Task: Look for products in the category "Lotion" from Kuumba Made only.
Action: Mouse moved to (771, 259)
Screenshot: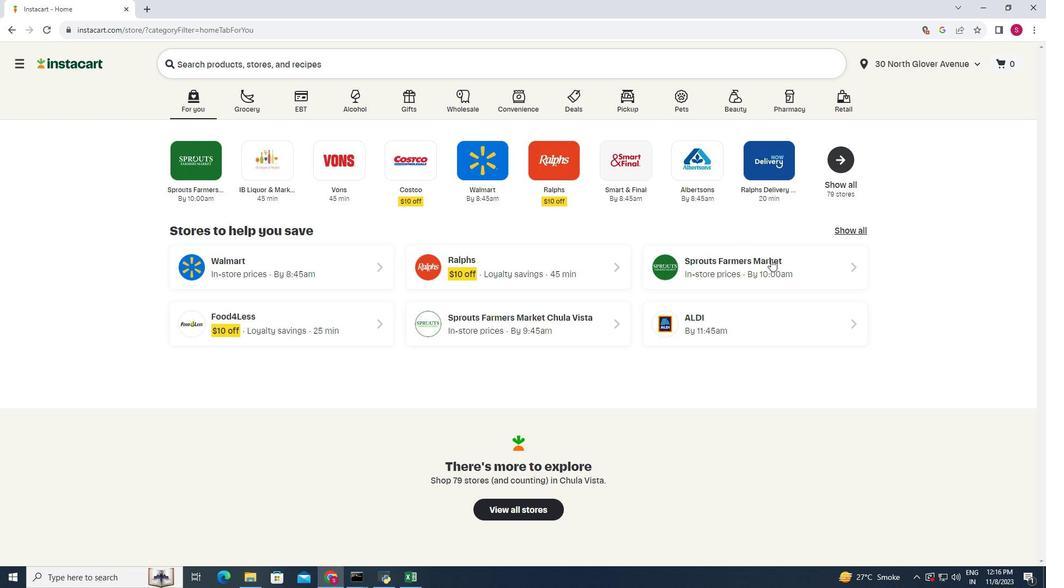 
Action: Mouse pressed left at (771, 259)
Screenshot: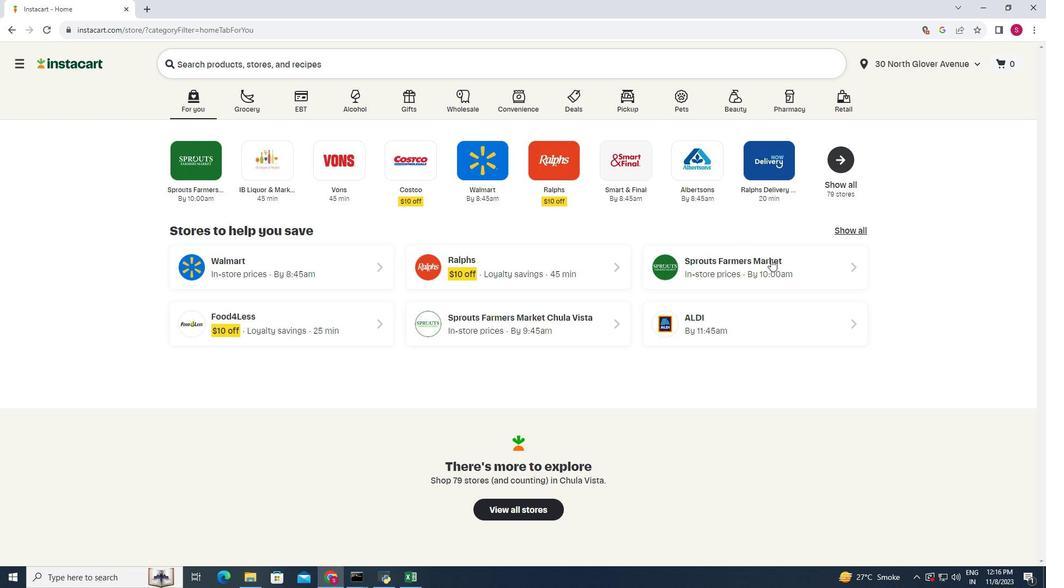 
Action: Mouse moved to (48, 403)
Screenshot: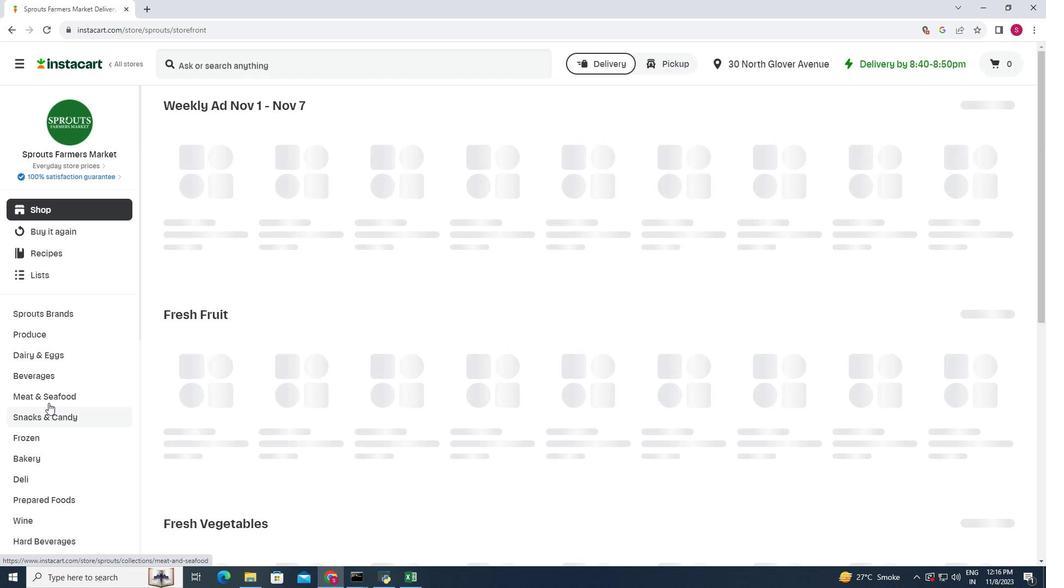 
Action: Mouse scrolled (48, 402) with delta (0, 0)
Screenshot: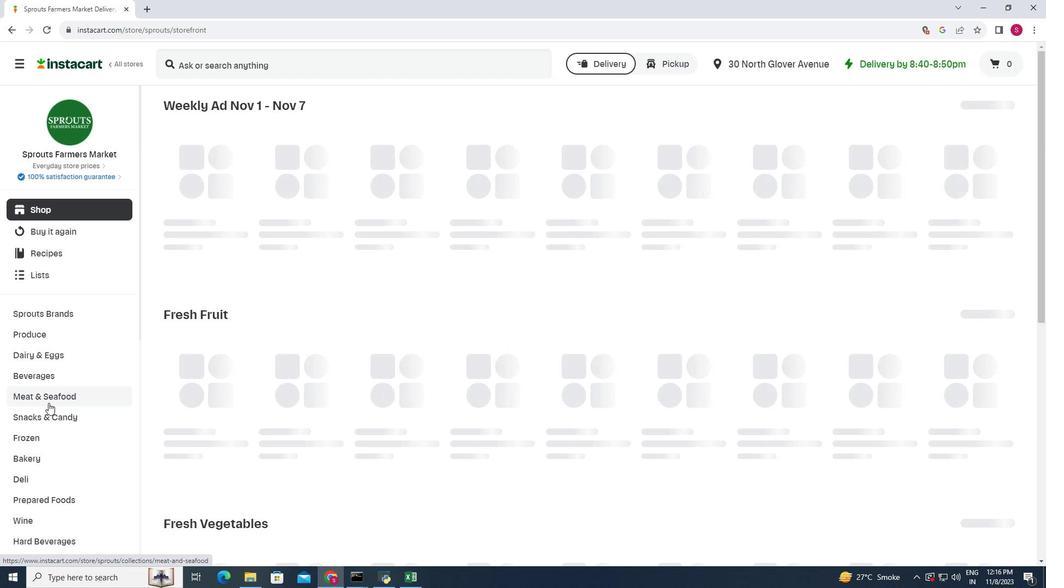 
Action: Mouse scrolled (48, 402) with delta (0, 0)
Screenshot: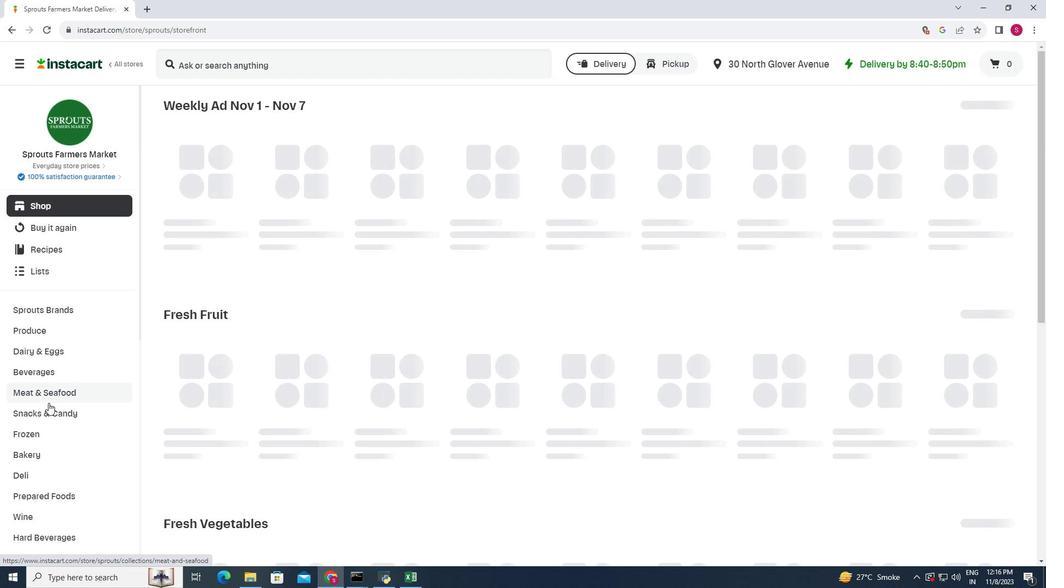 
Action: Mouse scrolled (48, 402) with delta (0, 0)
Screenshot: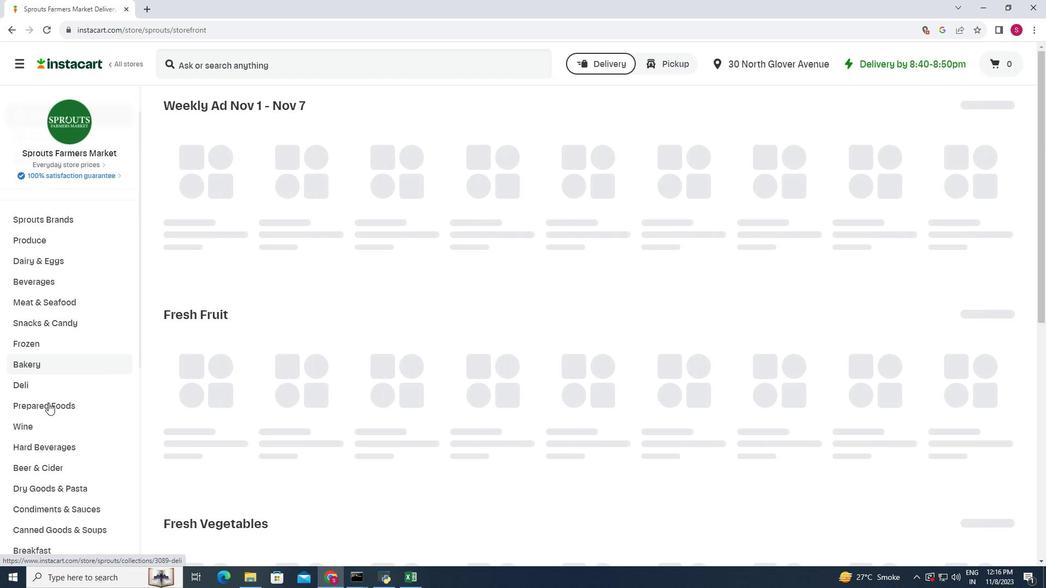 
Action: Mouse scrolled (48, 402) with delta (0, 0)
Screenshot: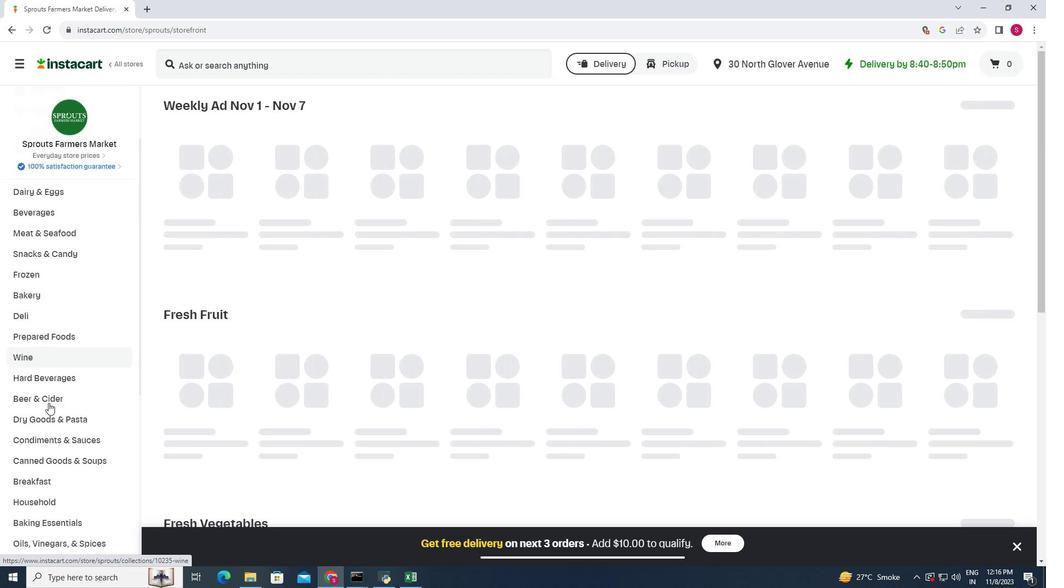 
Action: Mouse scrolled (48, 402) with delta (0, 0)
Screenshot: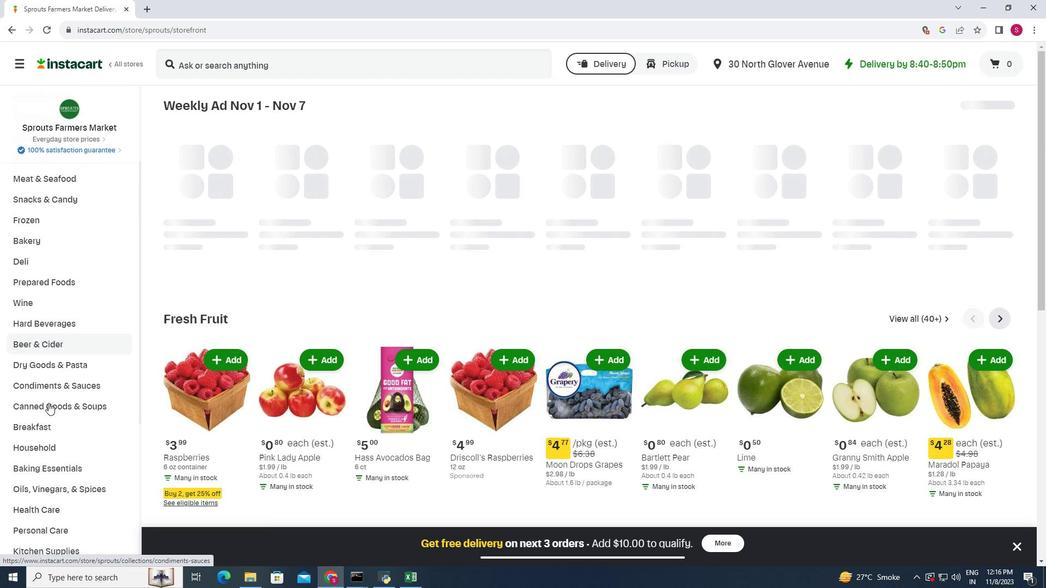 
Action: Mouse moved to (39, 473)
Screenshot: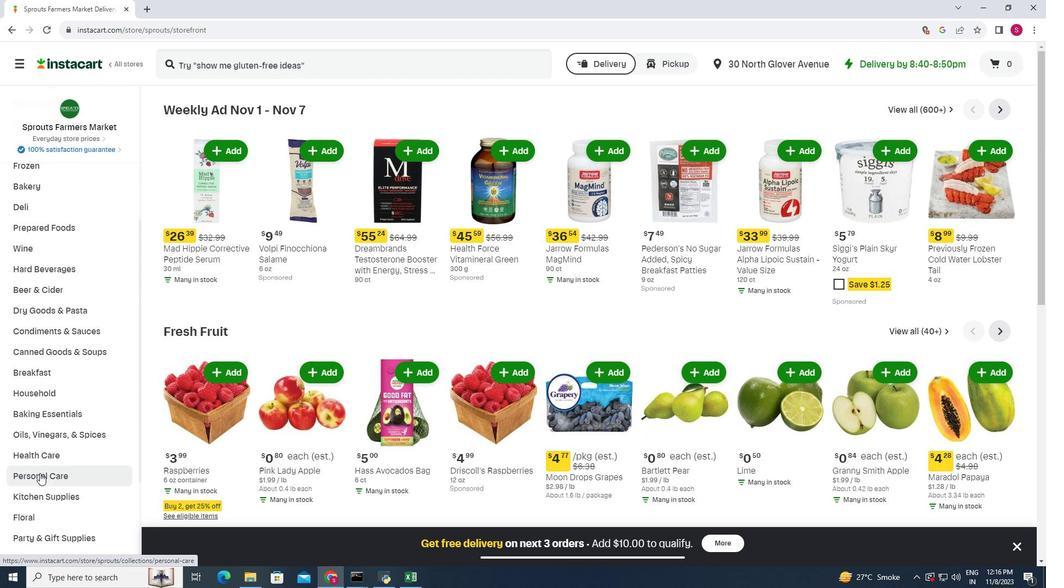
Action: Mouse pressed left at (39, 473)
Screenshot: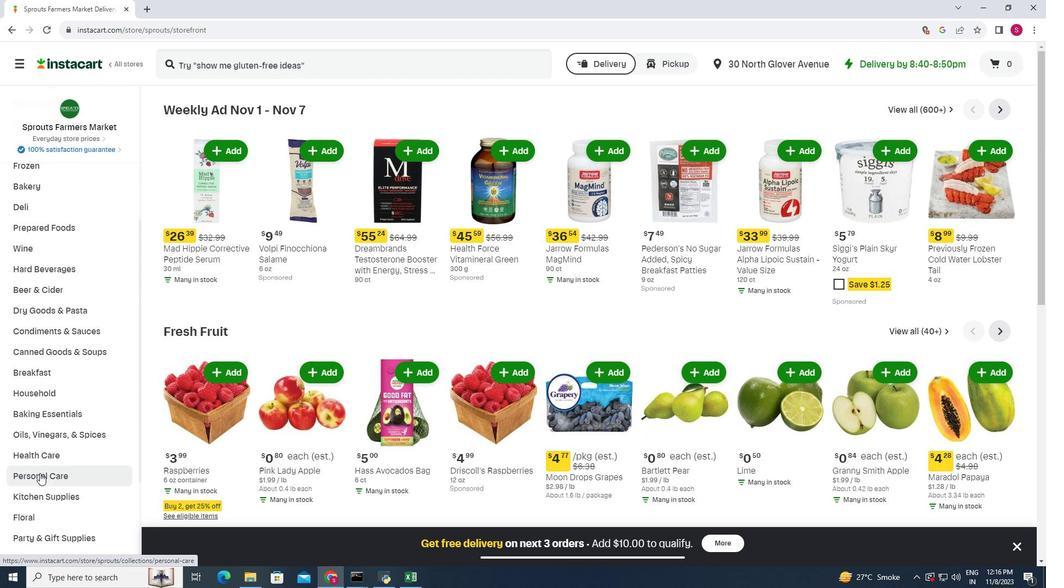 
Action: Mouse moved to (262, 141)
Screenshot: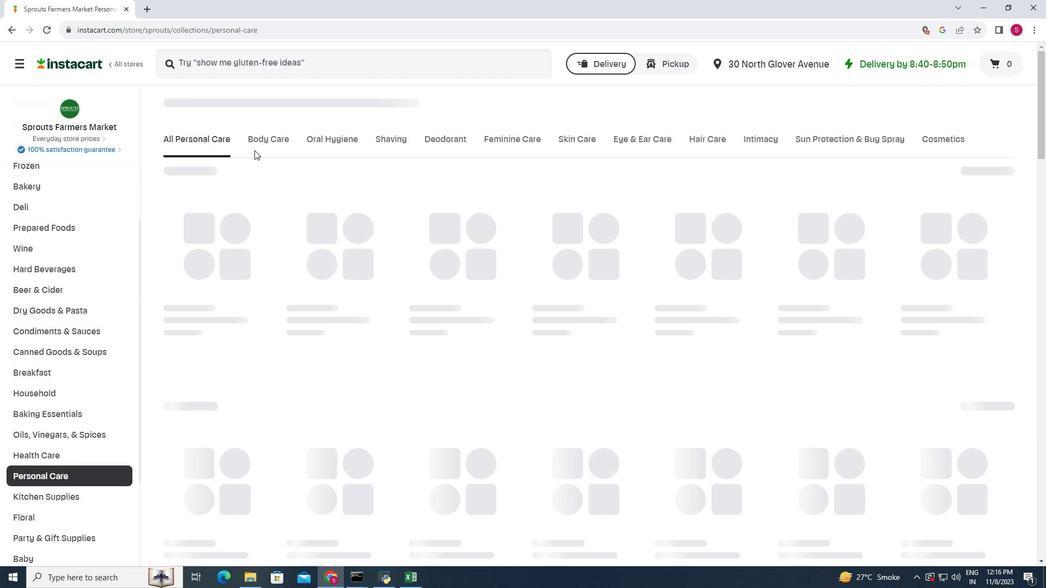 
Action: Mouse pressed left at (262, 141)
Screenshot: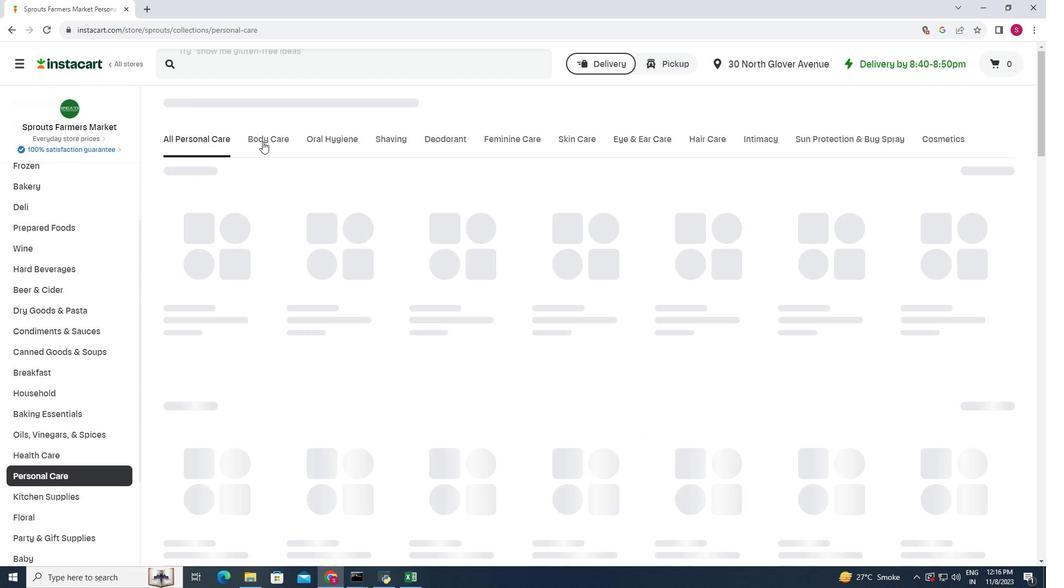 
Action: Mouse moved to (434, 184)
Screenshot: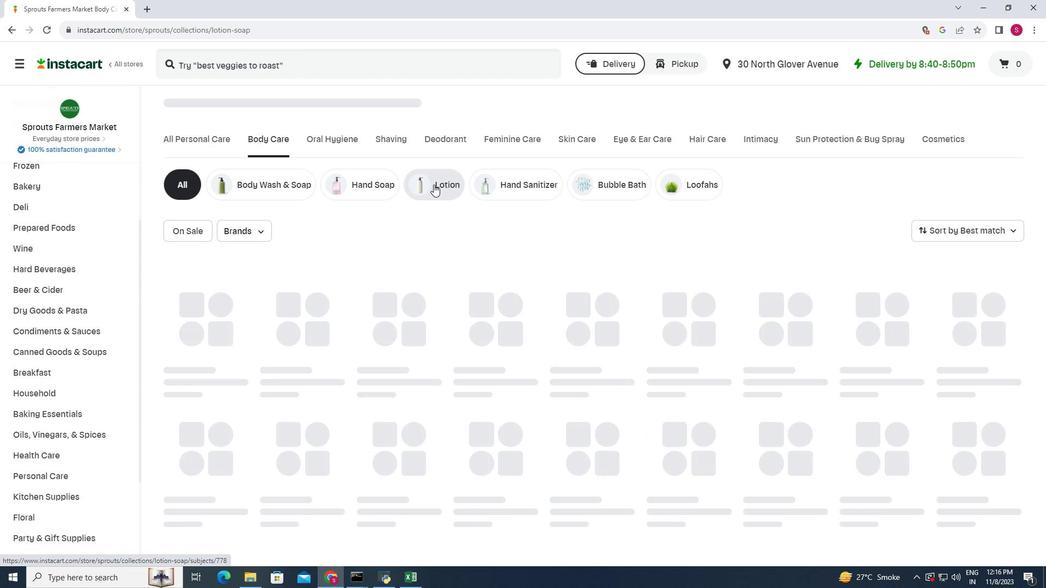 
Action: Mouse pressed left at (434, 184)
Screenshot: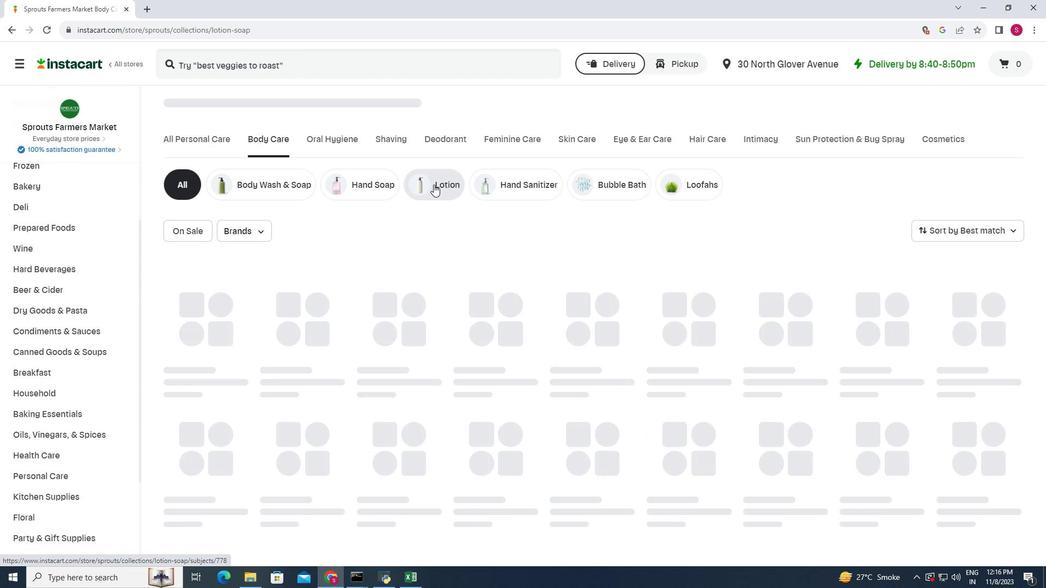 
Action: Mouse moved to (259, 220)
Screenshot: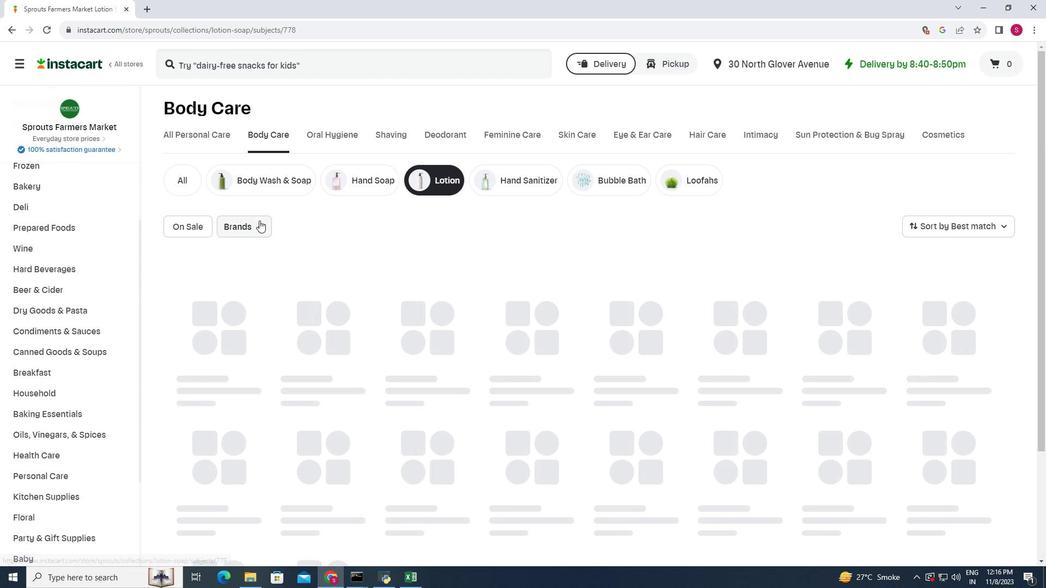 
Action: Mouse pressed left at (259, 220)
Screenshot: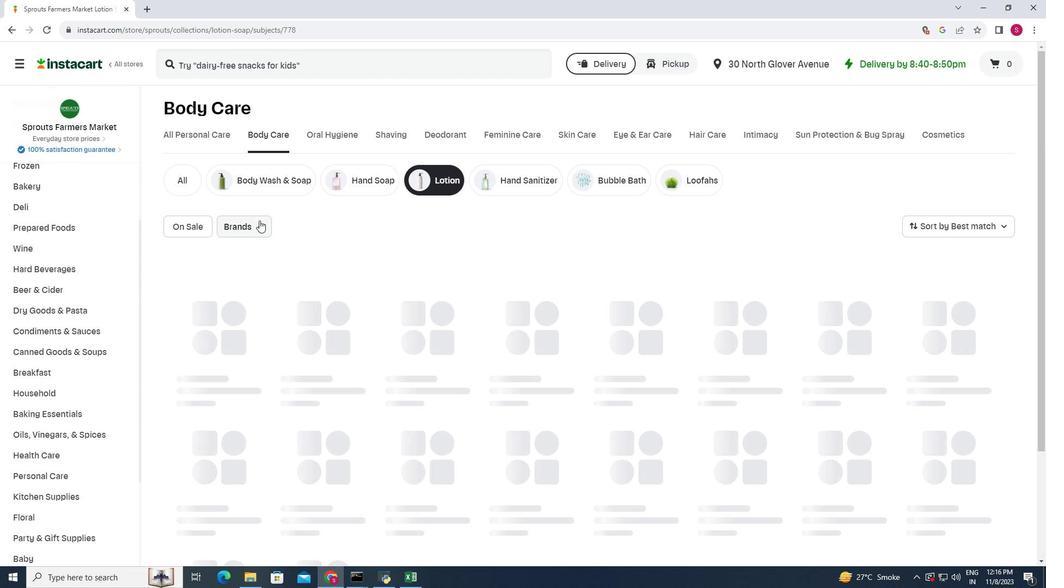 
Action: Mouse moved to (273, 269)
Screenshot: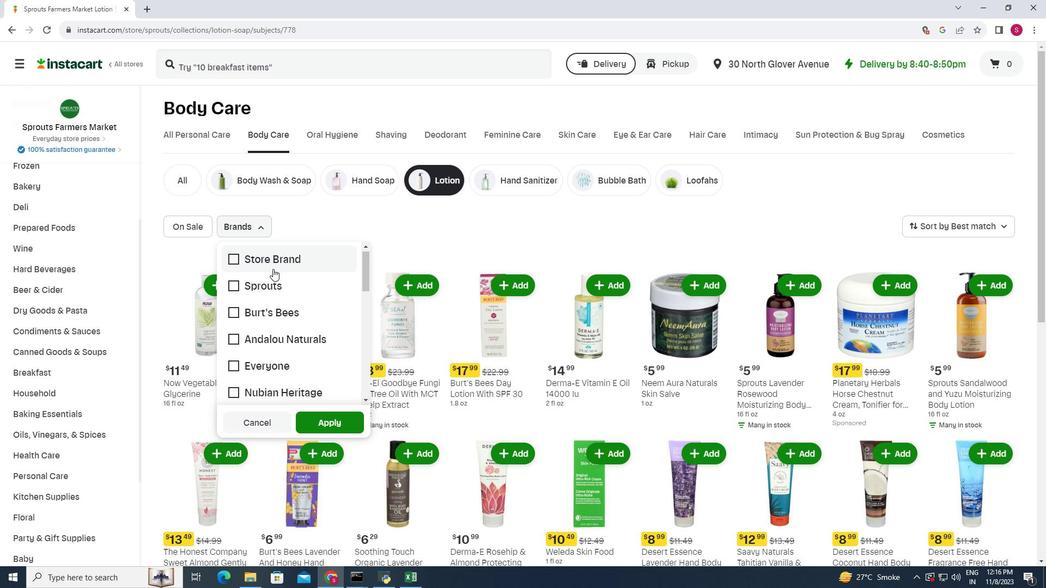 
Action: Mouse scrolled (273, 268) with delta (0, 0)
Screenshot: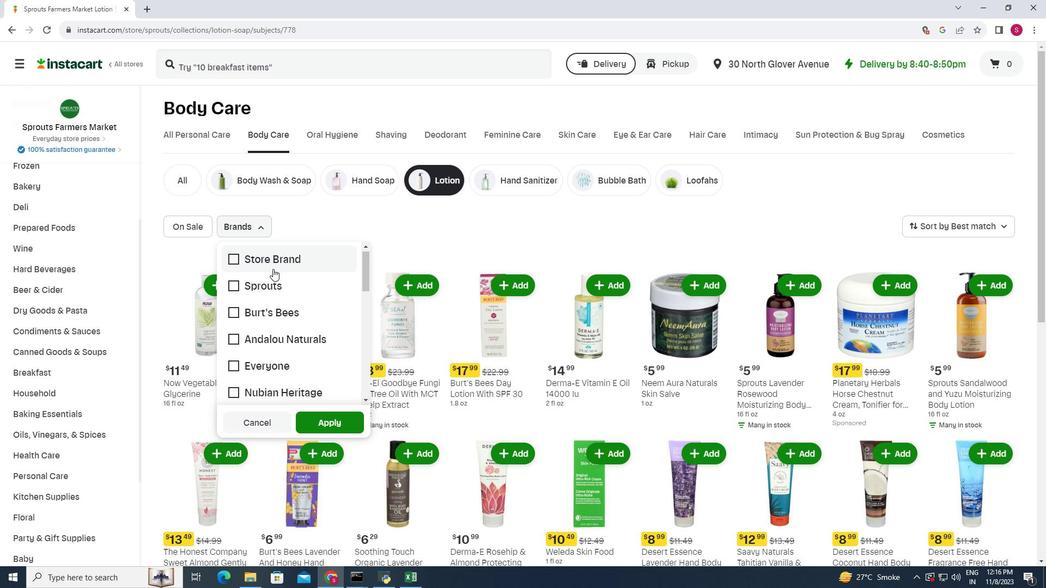 
Action: Mouse moved to (317, 286)
Screenshot: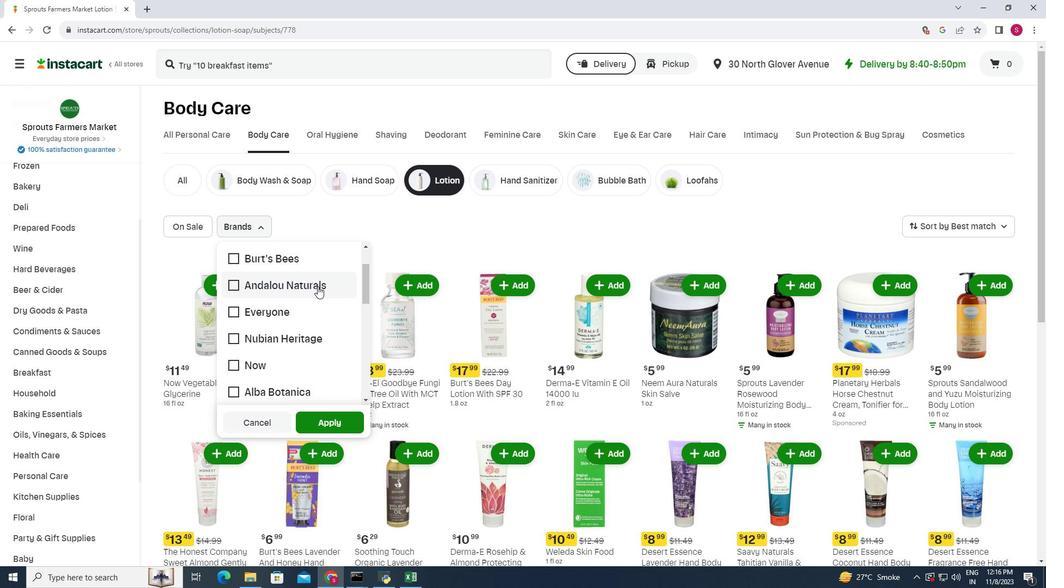 
Action: Mouse scrolled (317, 286) with delta (0, 0)
Screenshot: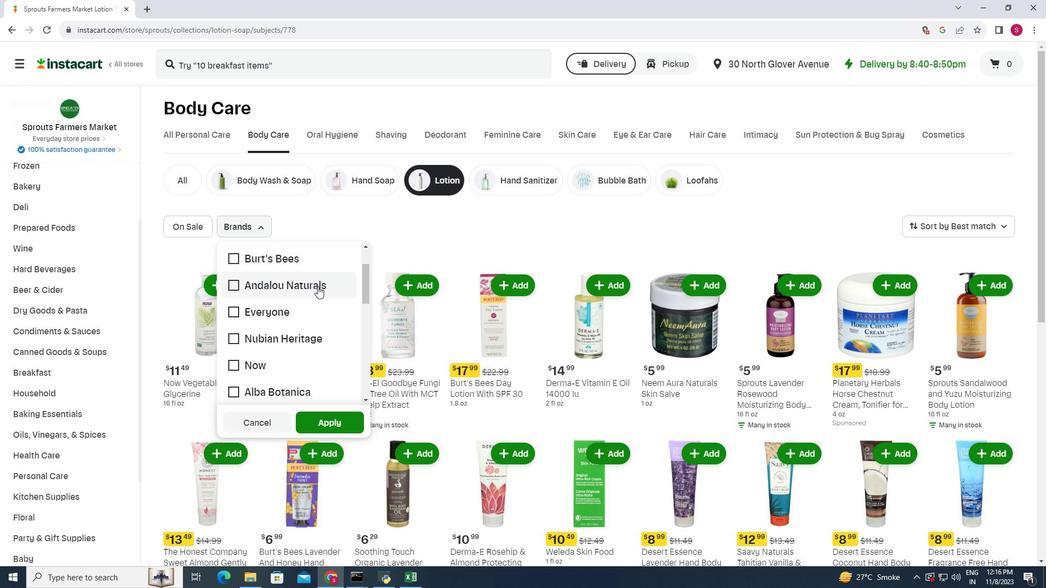 
Action: Mouse moved to (321, 288)
Screenshot: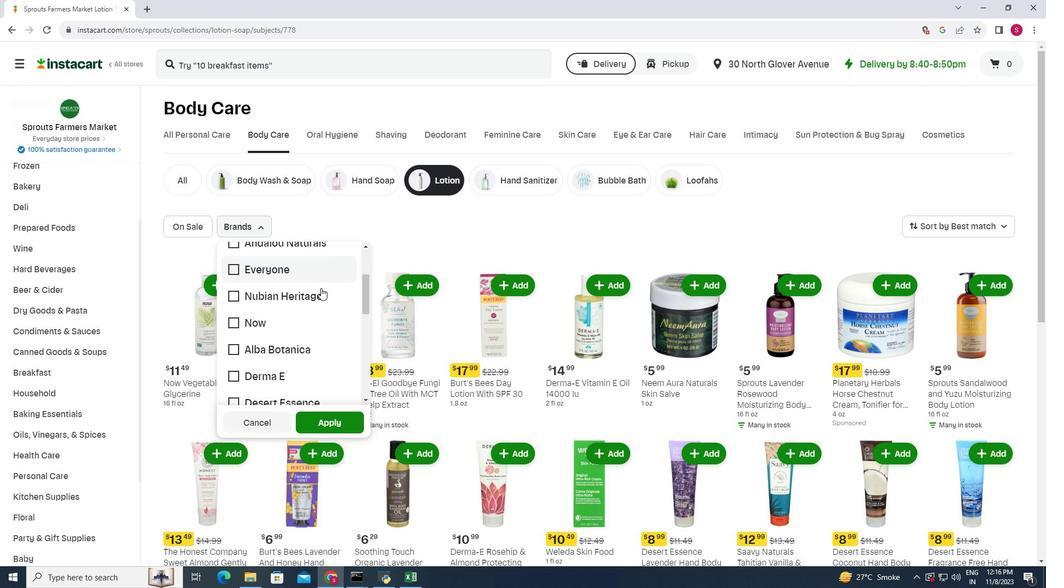 
Action: Mouse scrolled (321, 287) with delta (0, 0)
Screenshot: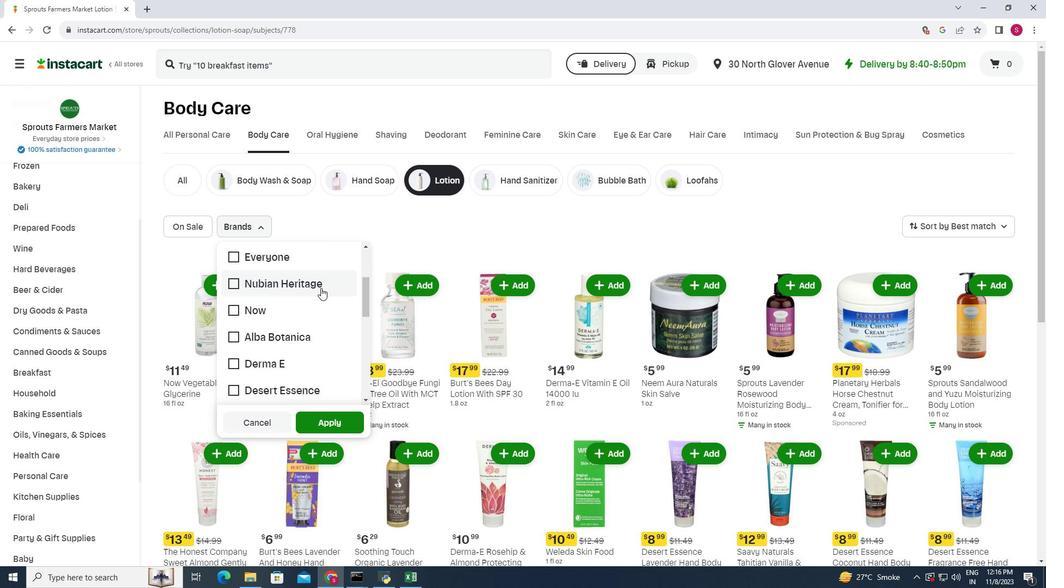 
Action: Mouse moved to (321, 289)
Screenshot: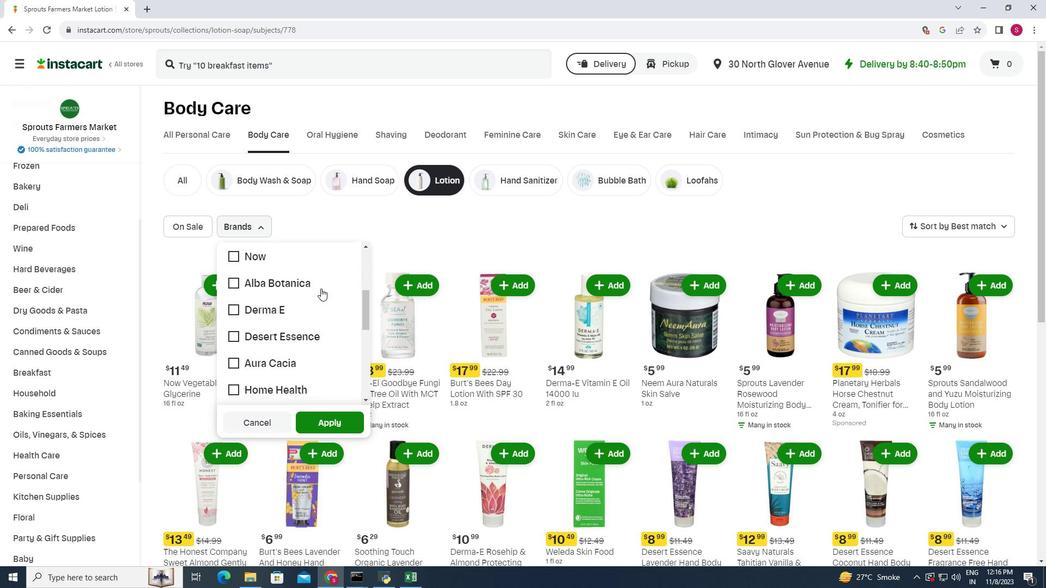 
Action: Mouse scrolled (321, 288) with delta (0, 0)
Screenshot: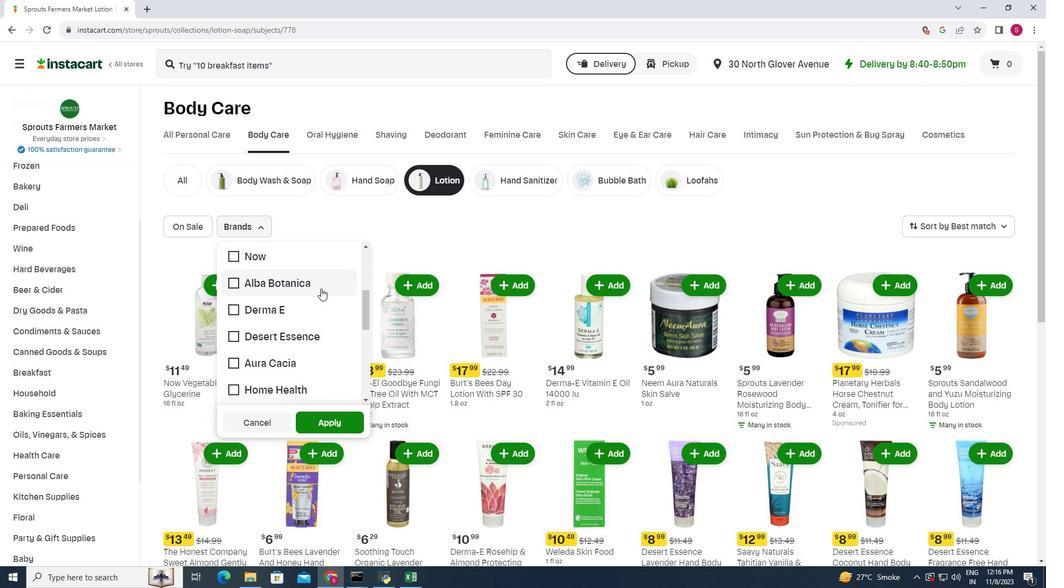 
Action: Mouse moved to (322, 289)
Screenshot: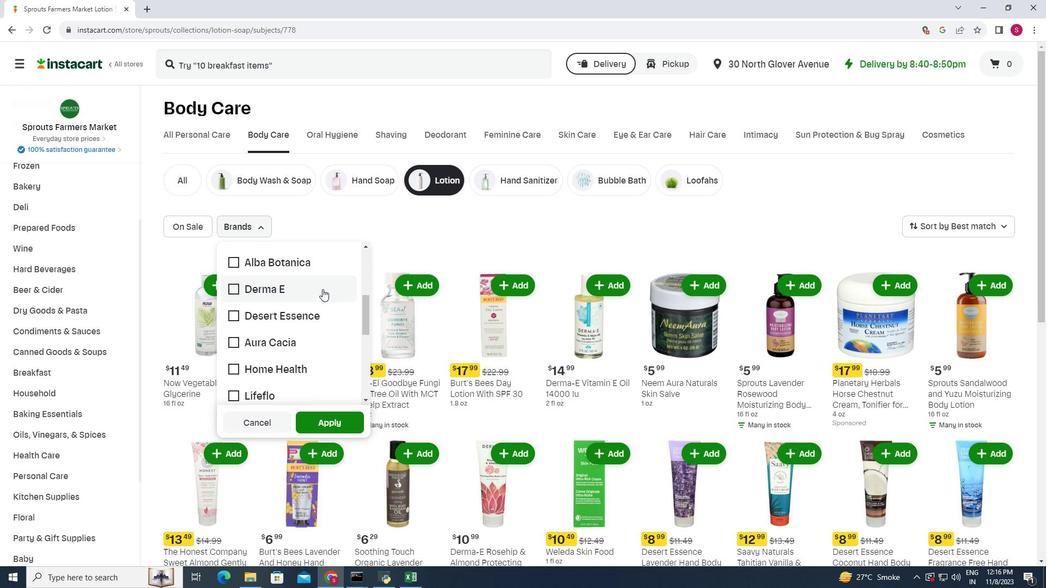 
Action: Mouse scrolled (322, 289) with delta (0, 0)
Screenshot: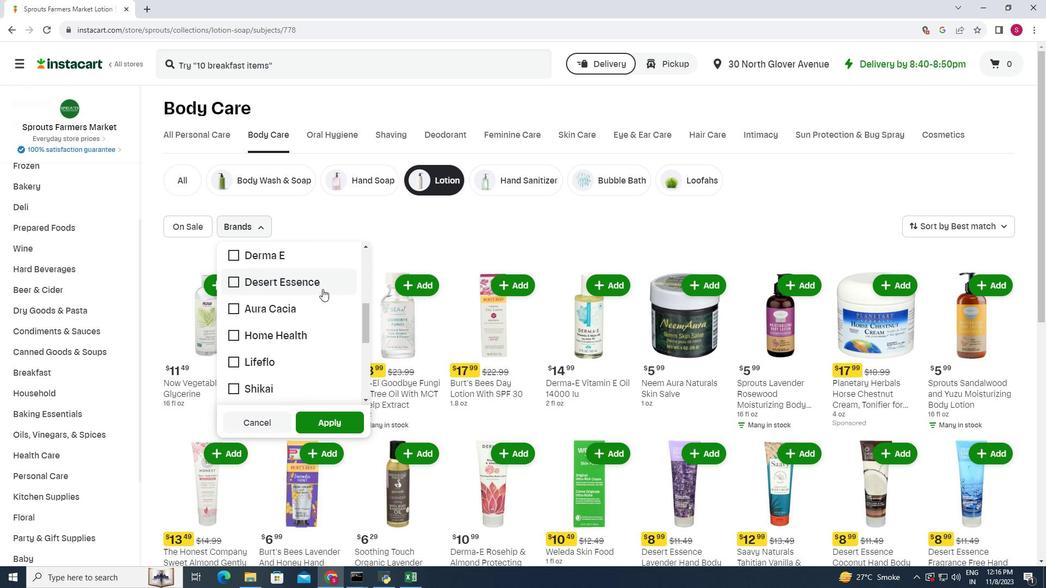 
Action: Mouse scrolled (322, 289) with delta (0, 0)
Screenshot: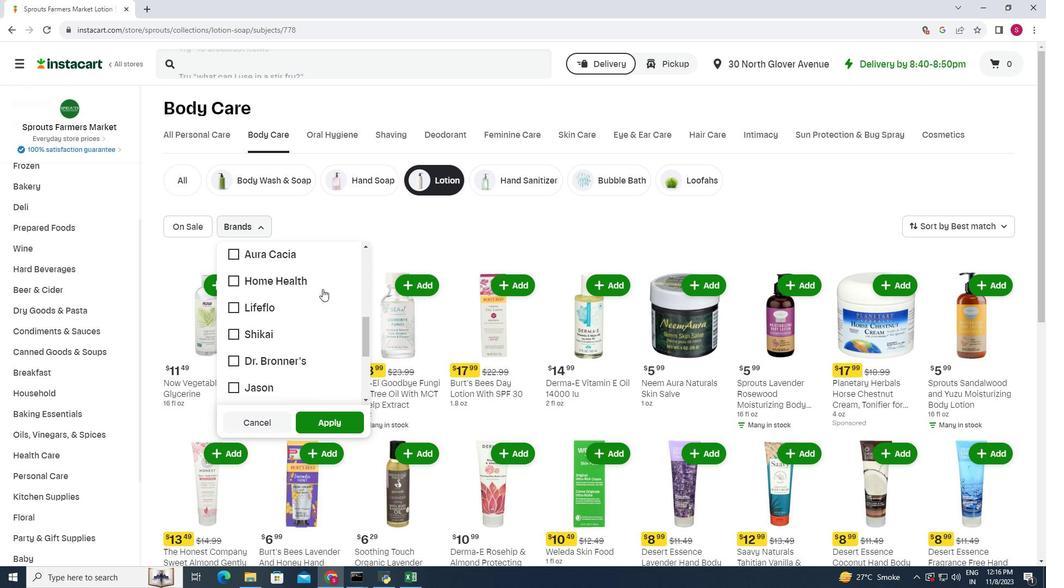 
Action: Mouse scrolled (322, 289) with delta (0, 0)
Screenshot: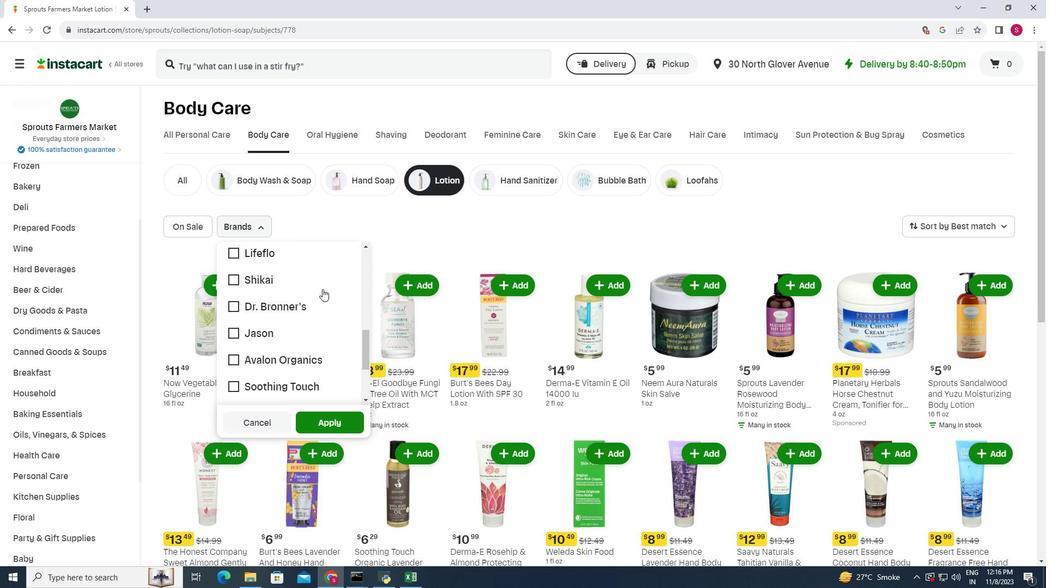 
Action: Mouse moved to (310, 353)
Screenshot: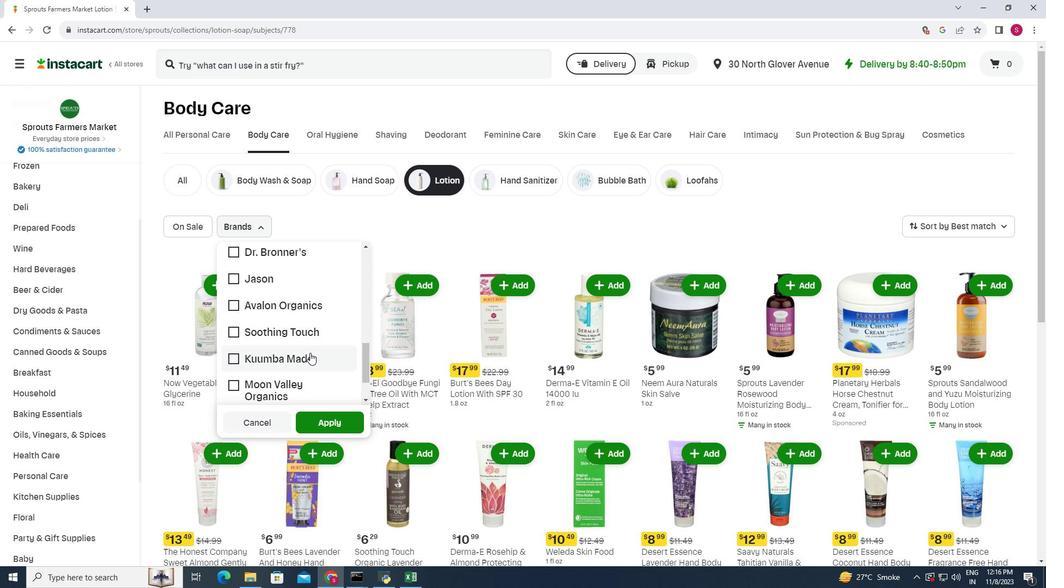 
Action: Mouse pressed left at (310, 353)
Screenshot: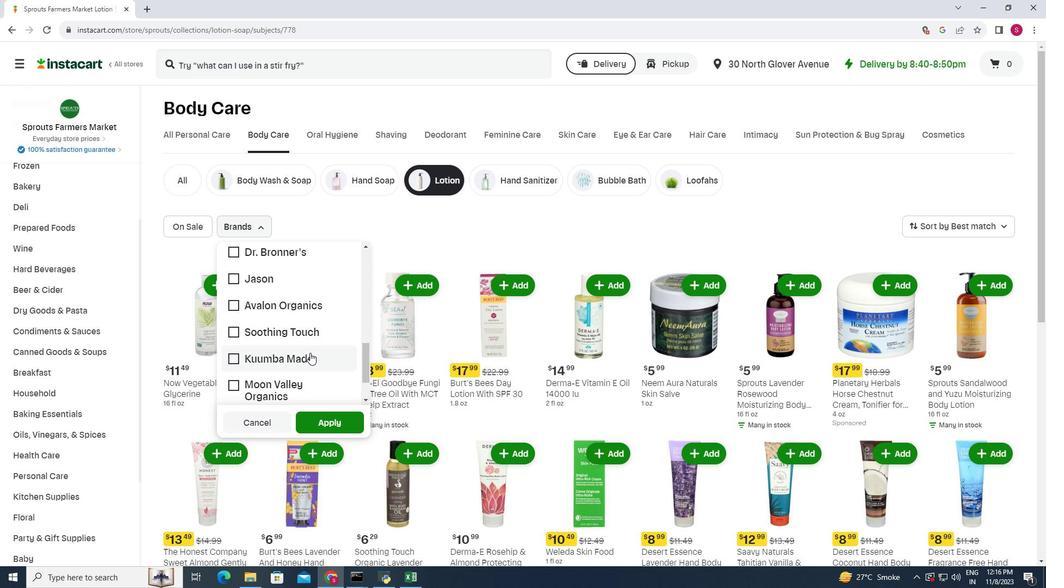 
Action: Mouse moved to (326, 426)
Screenshot: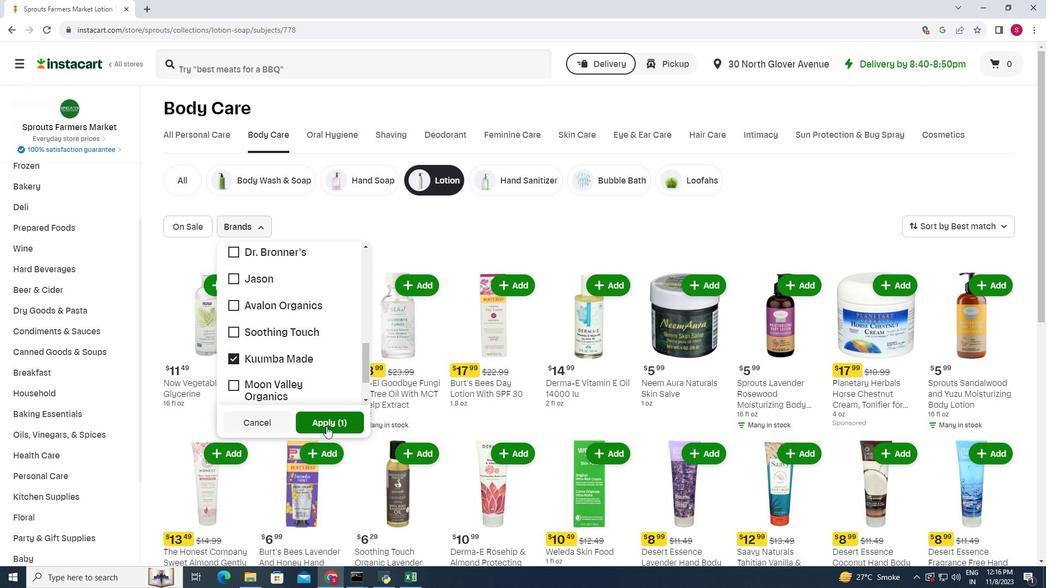 
Action: Mouse pressed left at (326, 426)
Screenshot: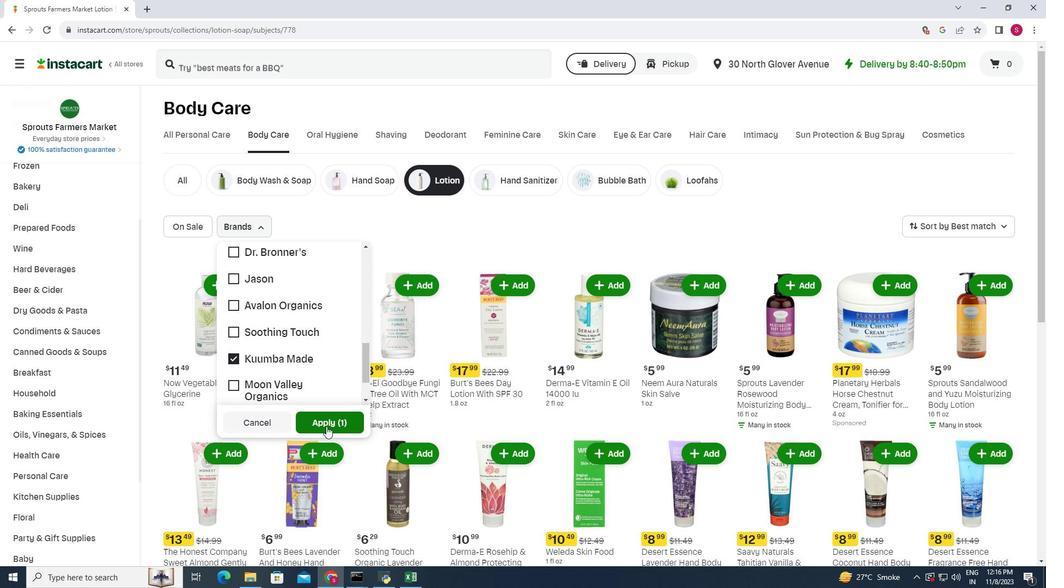 
Action: Mouse moved to (711, 358)
Screenshot: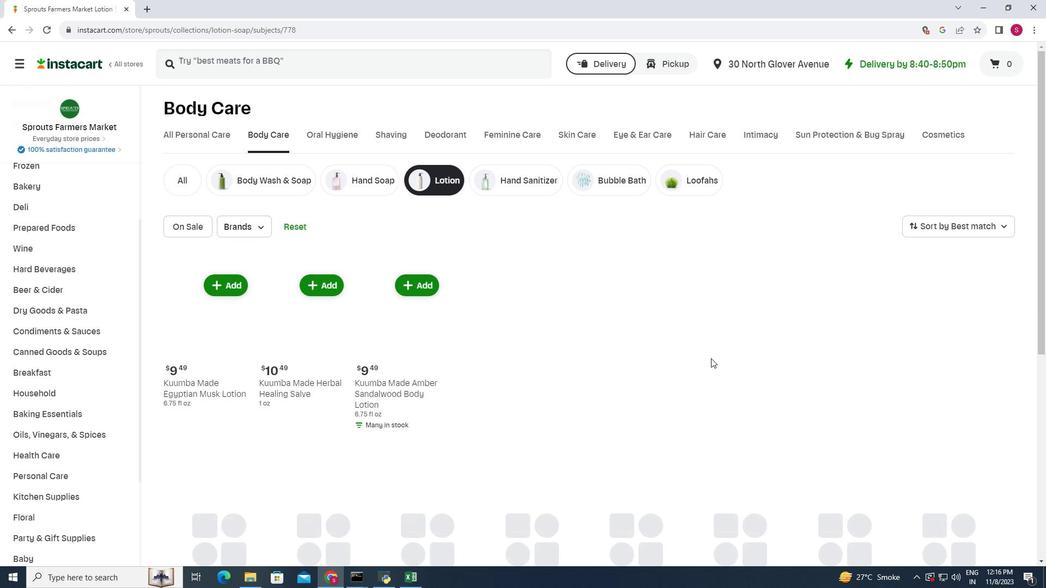 
